 Task: Add in the project TractLine a sprint 'Mission Impossible'.
Action: Mouse moved to (808, 434)
Screenshot: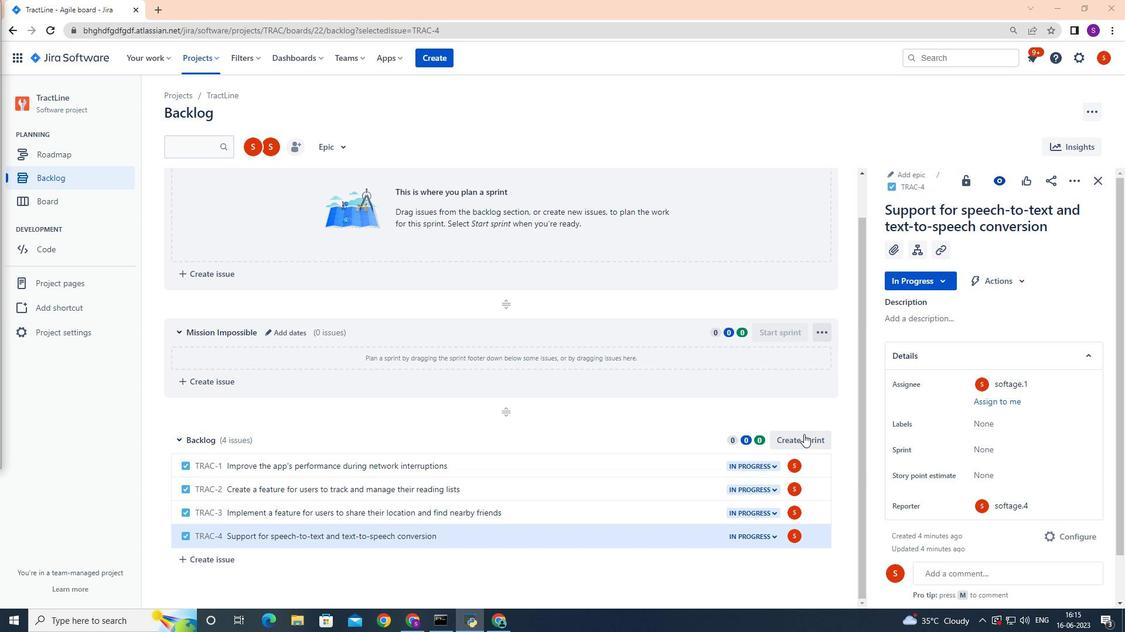 
Action: Mouse pressed left at (808, 434)
Screenshot: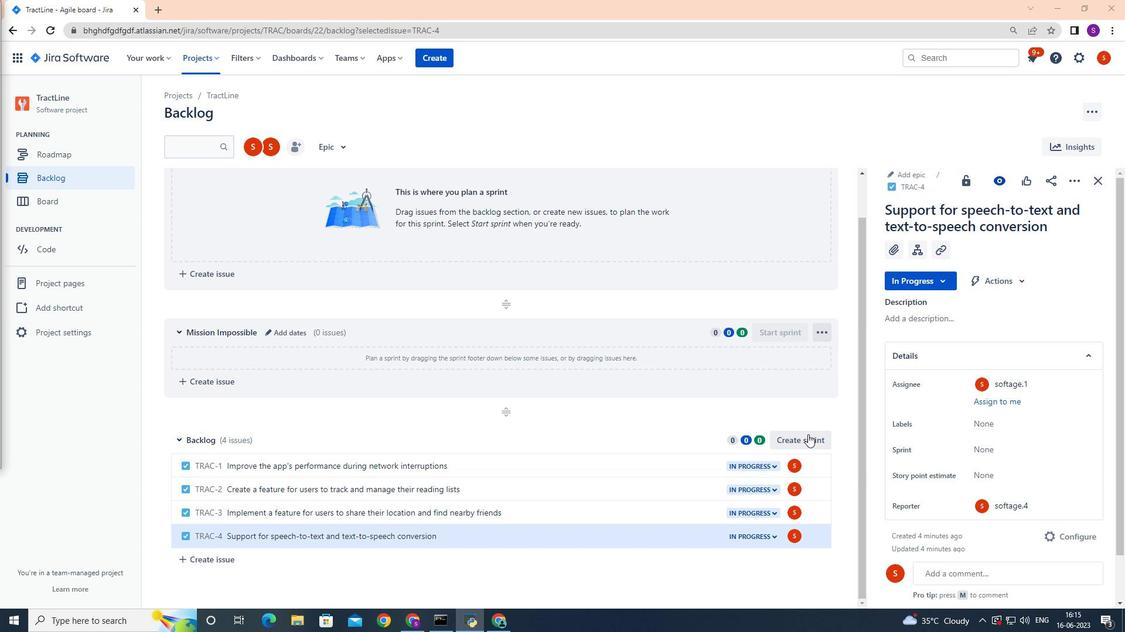 
Action: Mouse moved to (819, 437)
Screenshot: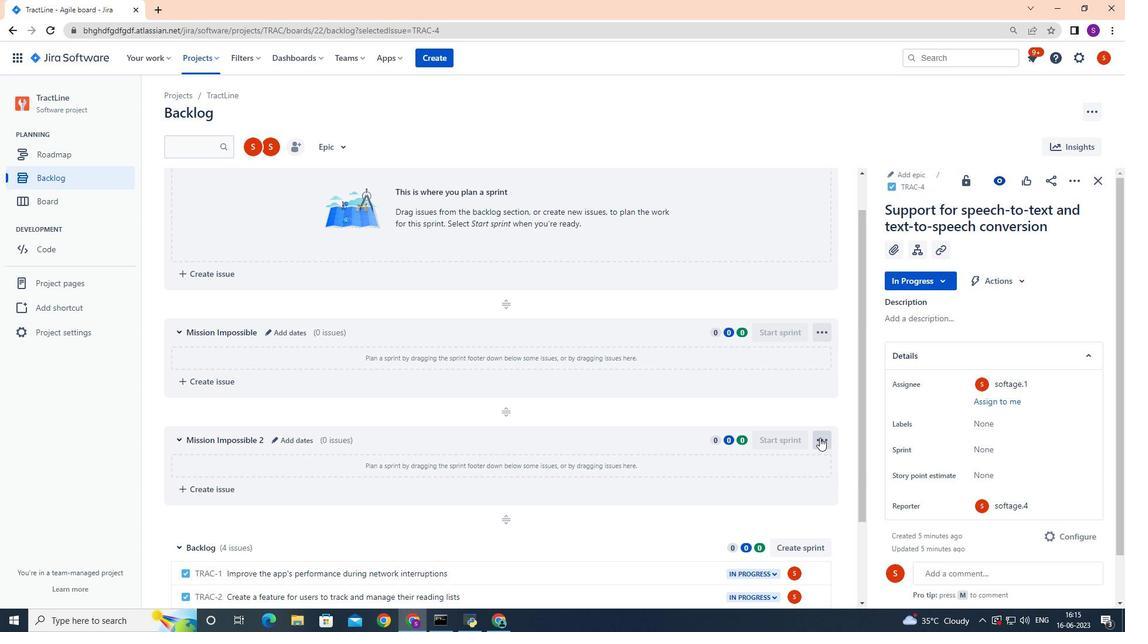 
Action: Mouse pressed left at (819, 437)
Screenshot: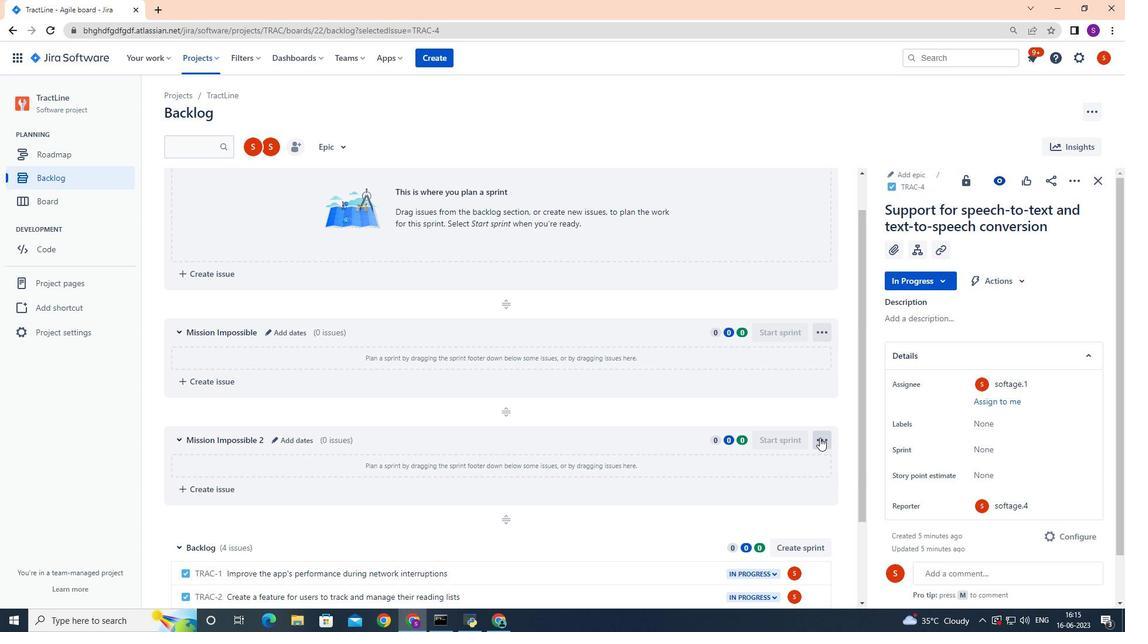 
Action: Mouse moved to (812, 483)
Screenshot: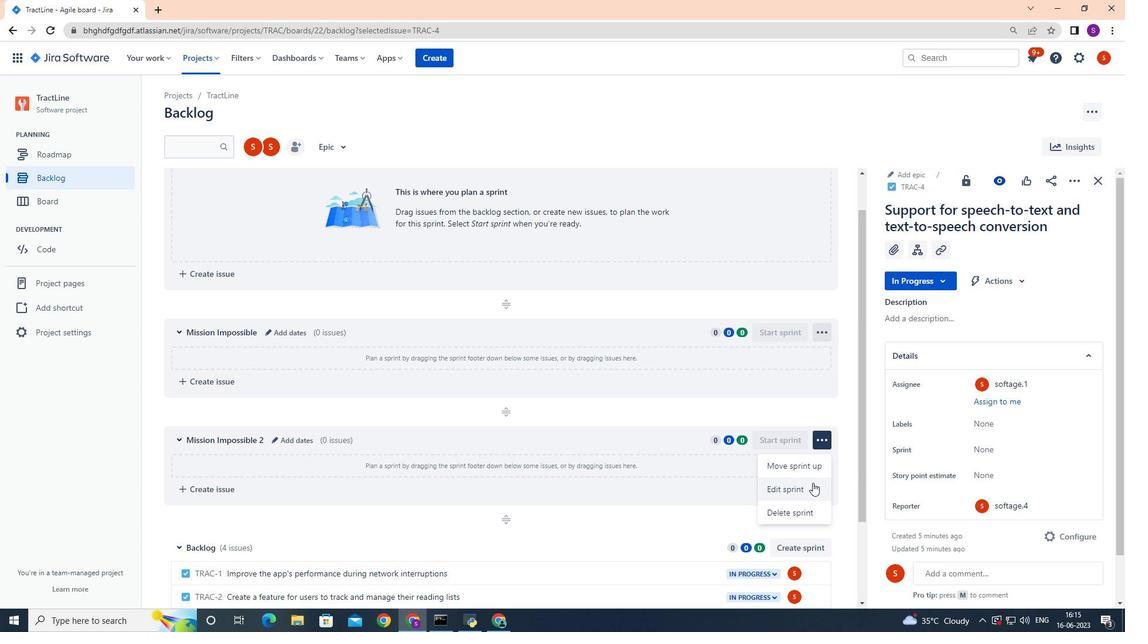 
Action: Mouse pressed left at (812, 483)
Screenshot: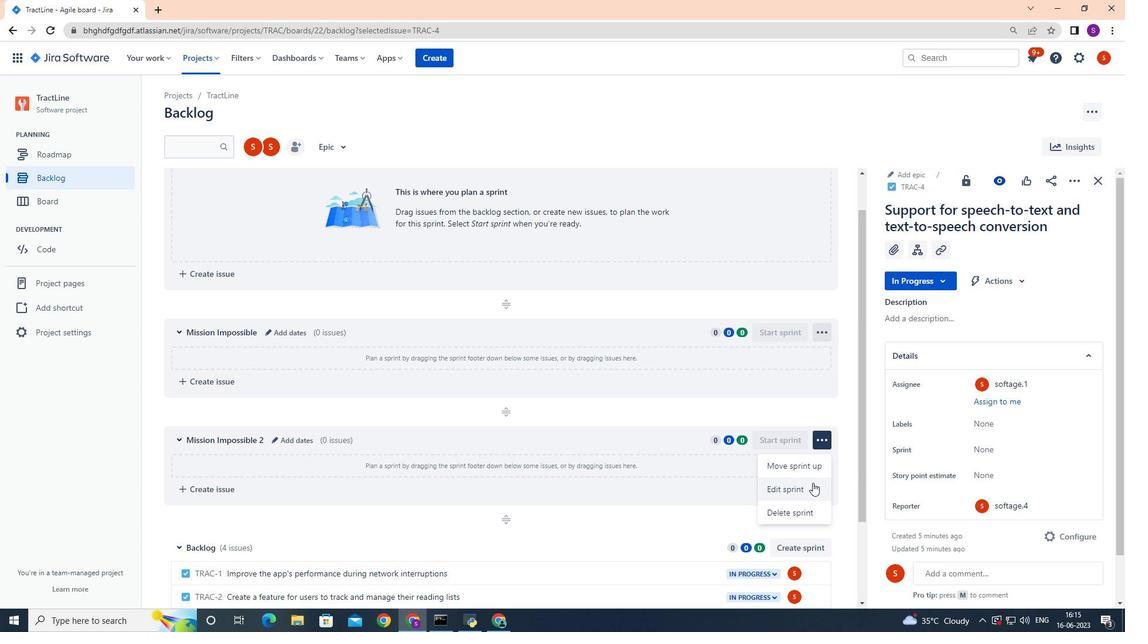 
Action: Mouse moved to (730, 438)
Screenshot: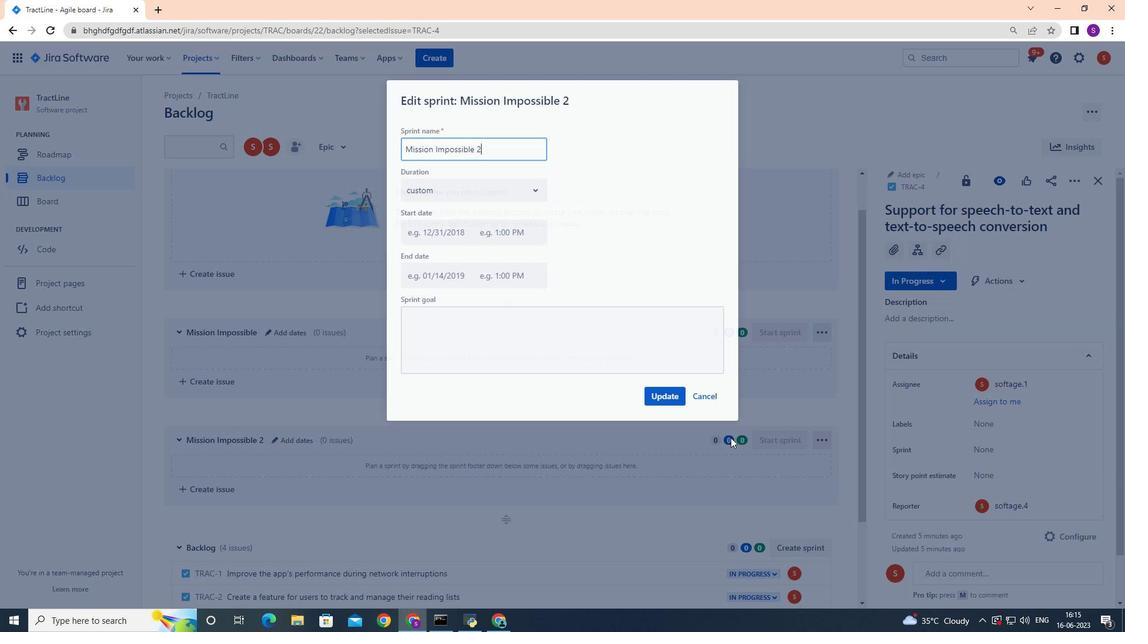 
Action: Key pressed <Key.backspace><Key.backspace><Key.backspace><Key.backspace><Key.backspace><Key.backspace><Key.backspace><Key.backspace><Key.backspace><Key.backspace><Key.backspace><Key.backspace><Key.backspace><Key.backspace><Key.backspace><Key.backspace><Key.backspace><Key.backspace><Key.backspace><Key.backspace><Key.backspace><Key.backspace><Key.backspace><Key.backspace><Key.backspace><Key.backspace><Key.backspace><Key.backspace><Key.backspace><Key.backspace><Key.backspace><Key.backspace><Key.backspace><Key.backspace><Key.shift>Mission<Key.space><Key.shift>Impossible
Screenshot: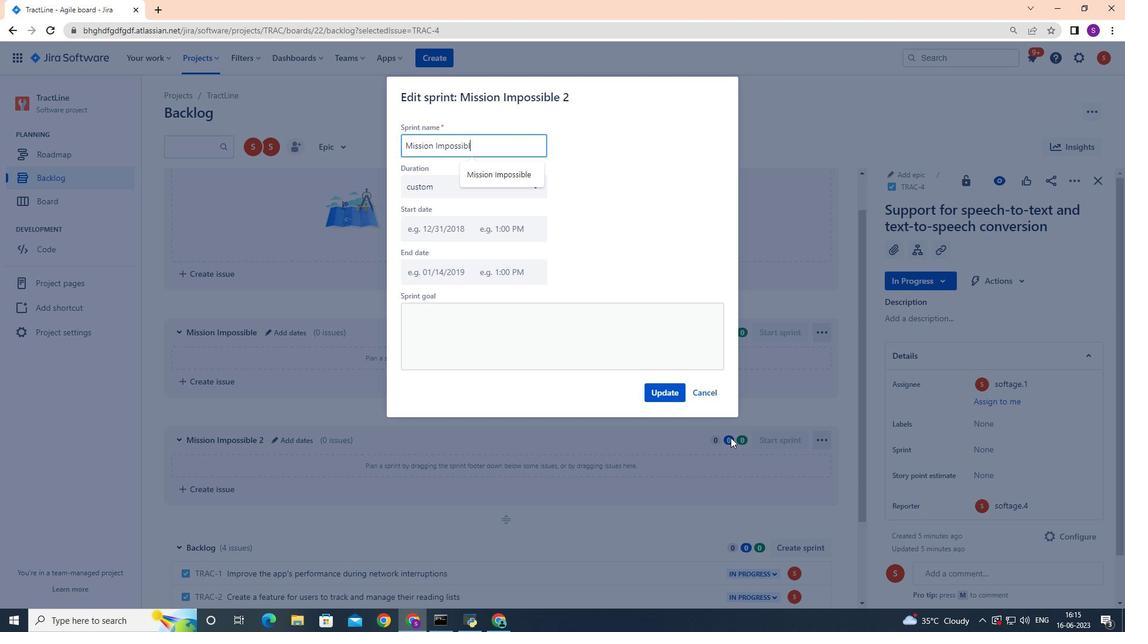 
Action: Mouse moved to (660, 393)
Screenshot: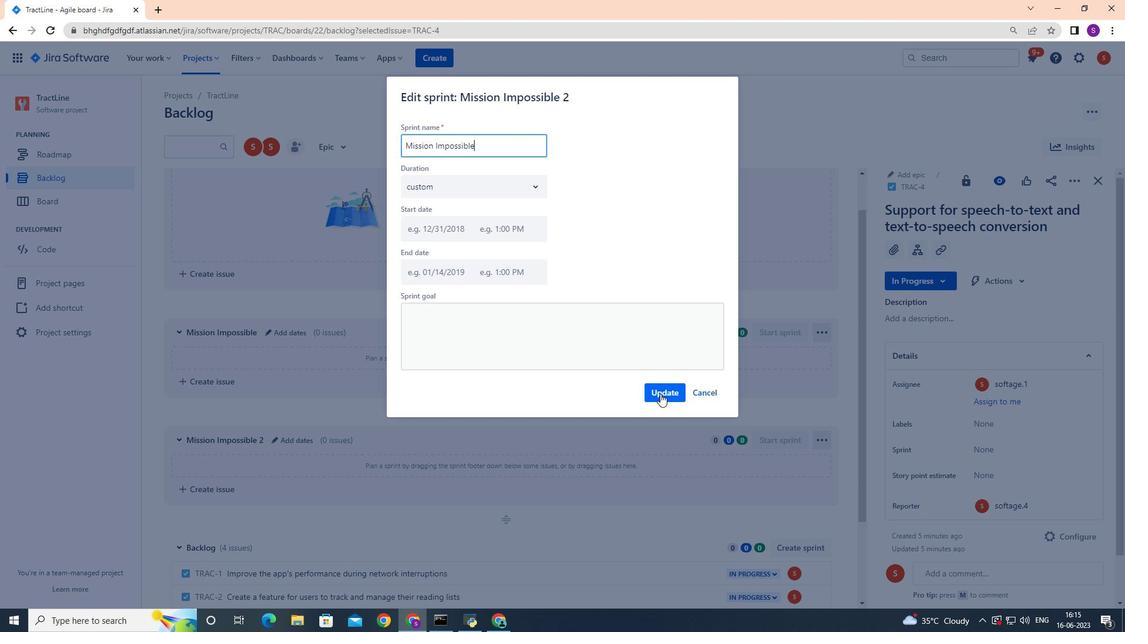 
Action: Mouse pressed left at (660, 393)
Screenshot: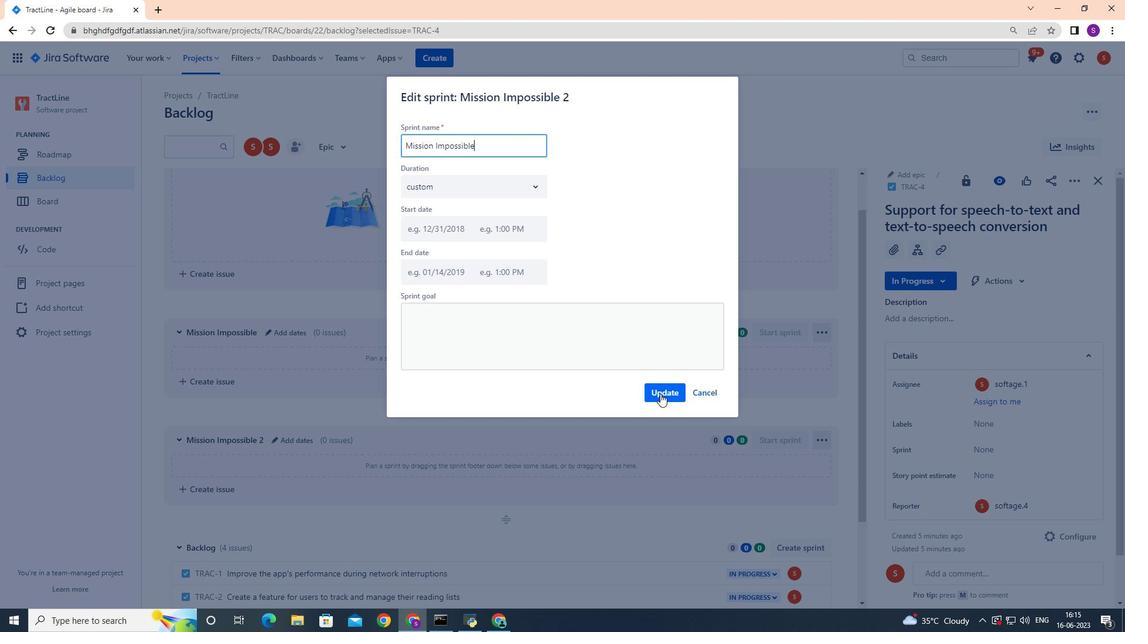 
Action: Mouse moved to (661, 391)
Screenshot: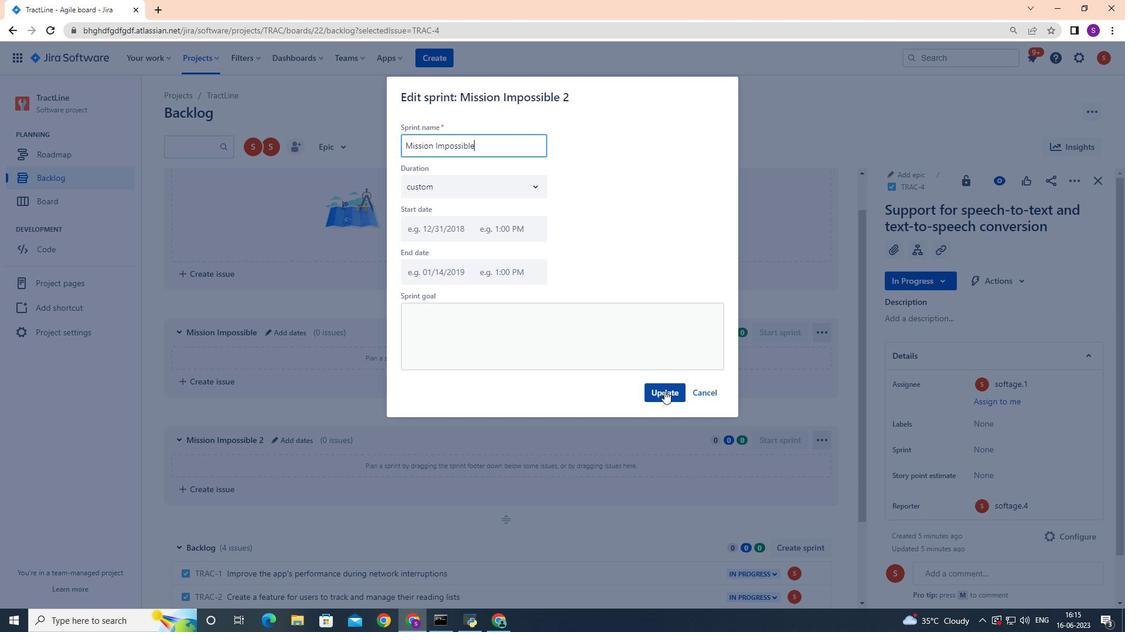 
